 Task: Look for products in the category "Tofu & Meat Alternatives" from Sprouts only.
Action: Mouse moved to (889, 299)
Screenshot: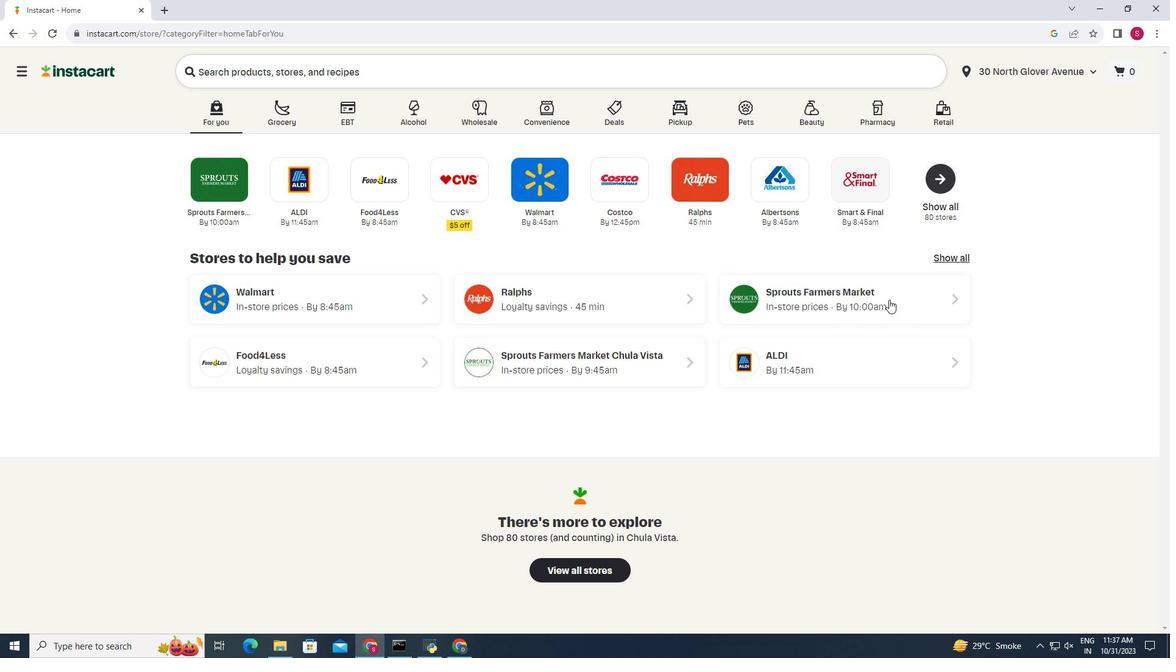 
Action: Mouse pressed left at (889, 299)
Screenshot: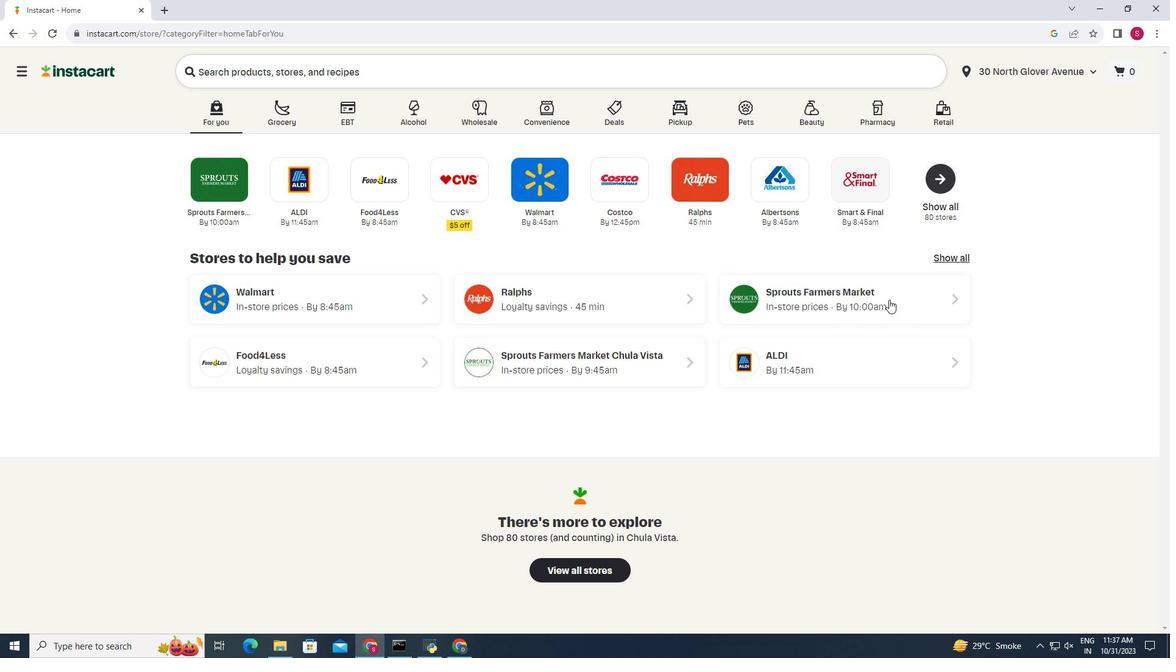 
Action: Mouse moved to (32, 540)
Screenshot: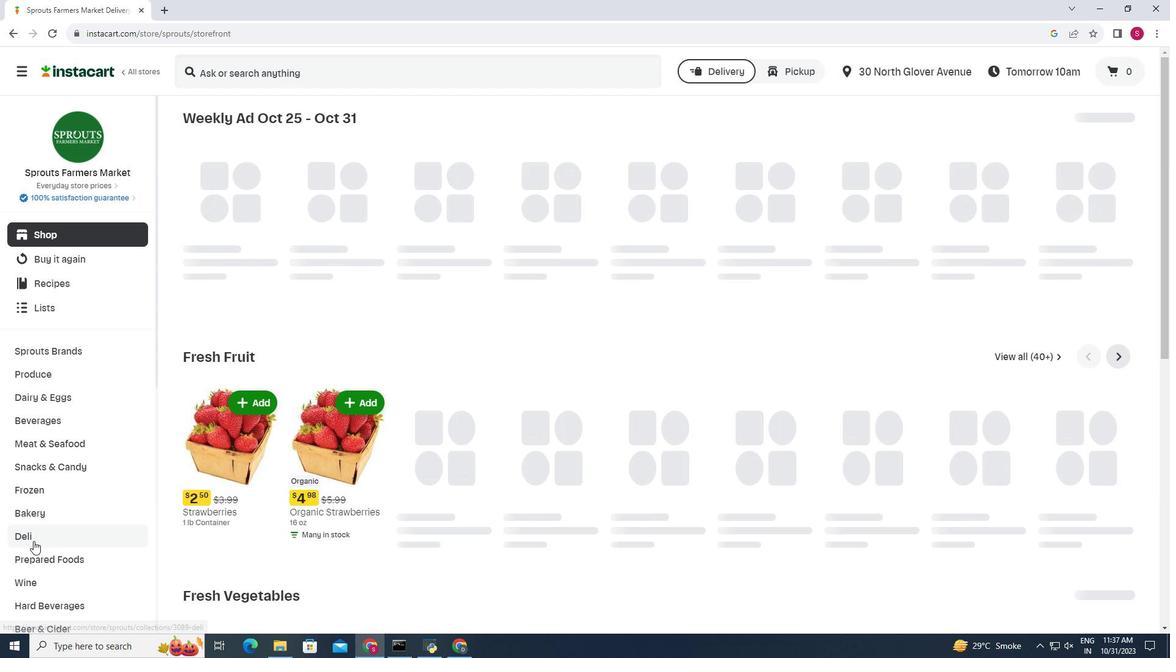 
Action: Mouse pressed left at (32, 540)
Screenshot: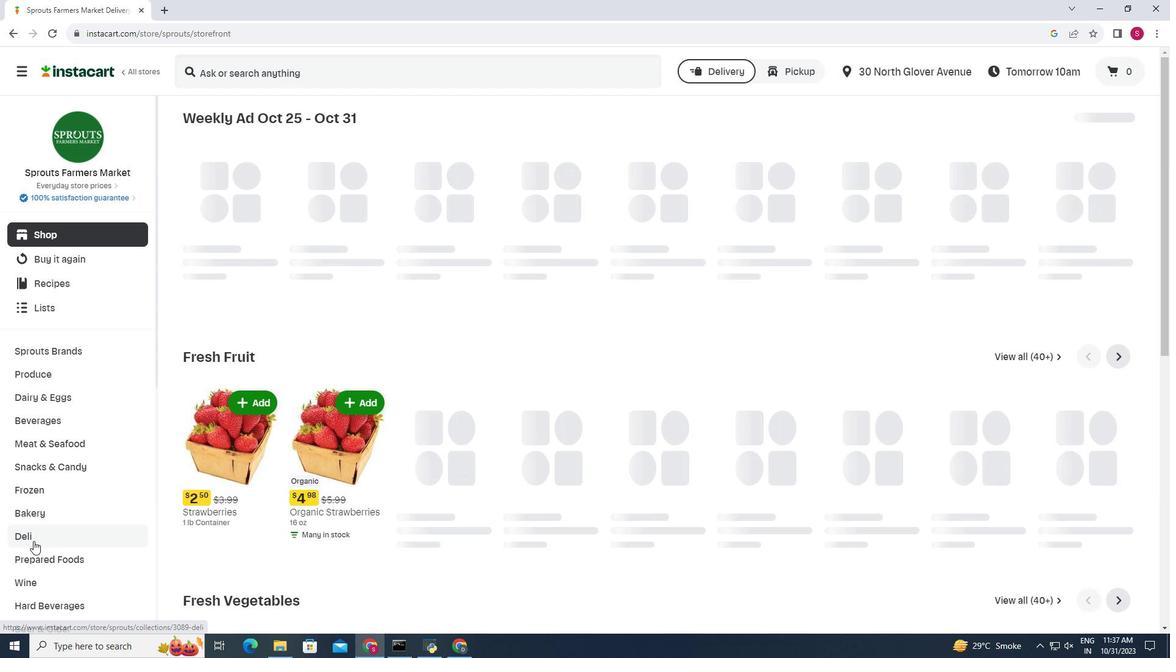 
Action: Mouse moved to (533, 153)
Screenshot: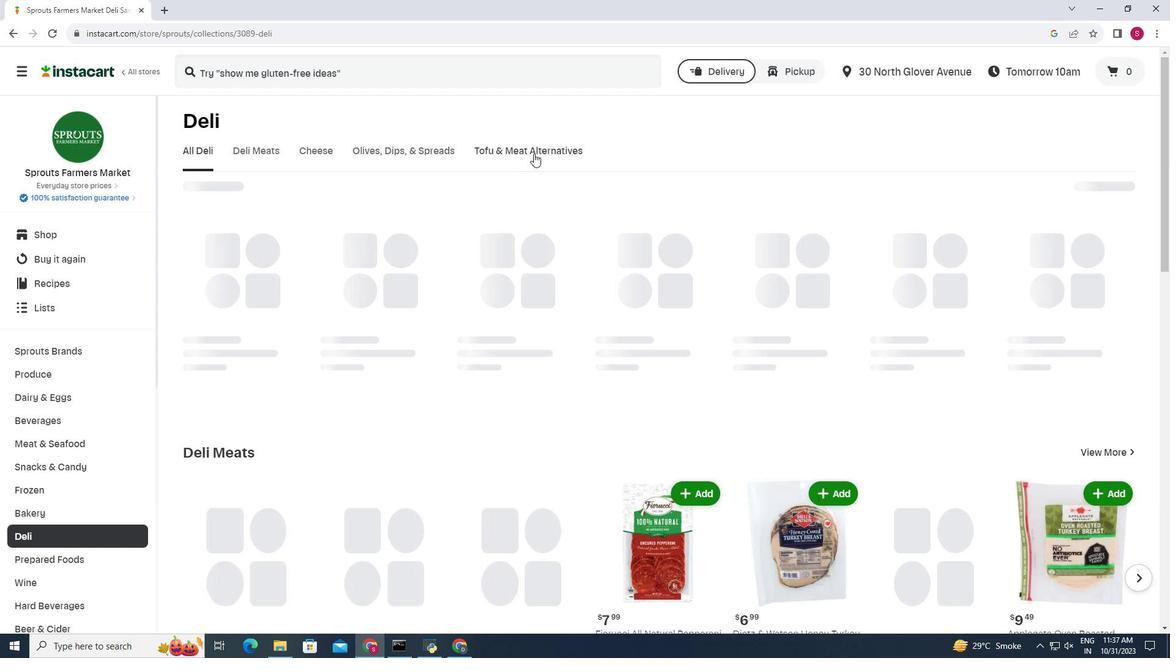 
Action: Mouse pressed left at (533, 153)
Screenshot: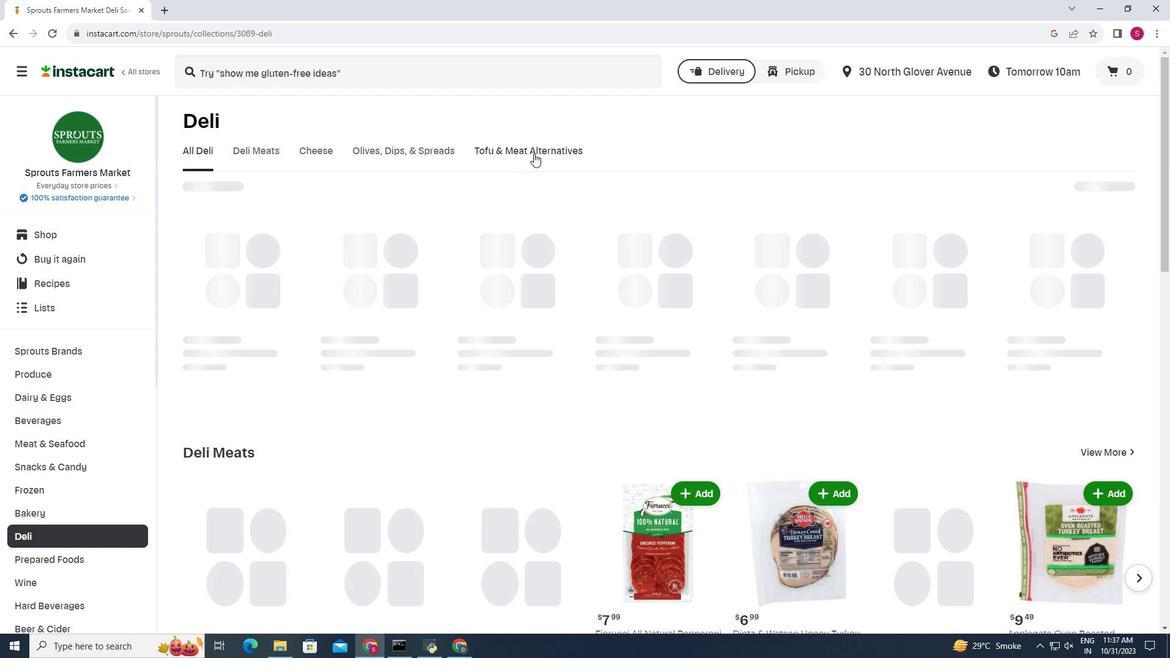 
Action: Mouse moved to (404, 252)
Screenshot: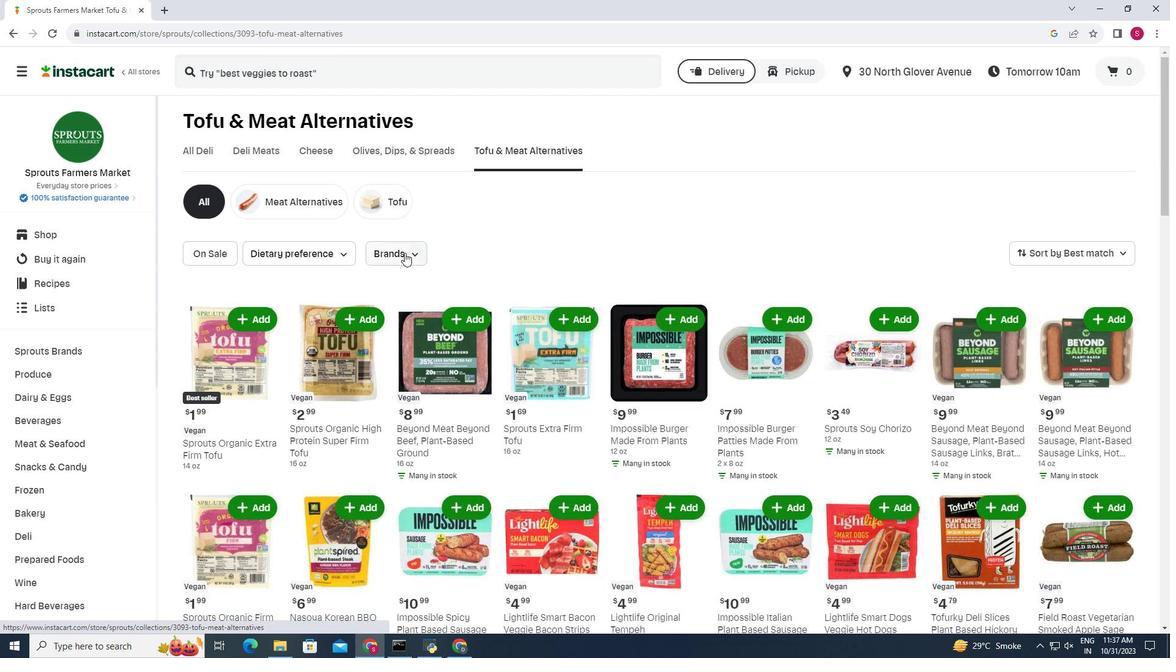 
Action: Mouse pressed left at (404, 252)
Screenshot: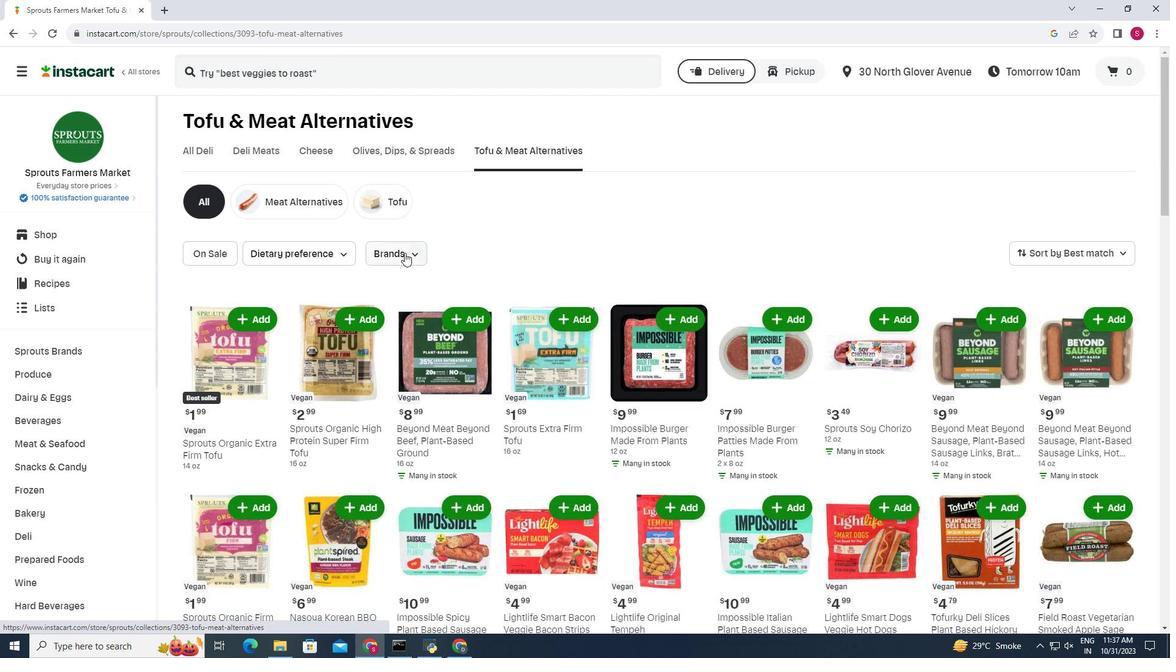 
Action: Mouse moved to (381, 317)
Screenshot: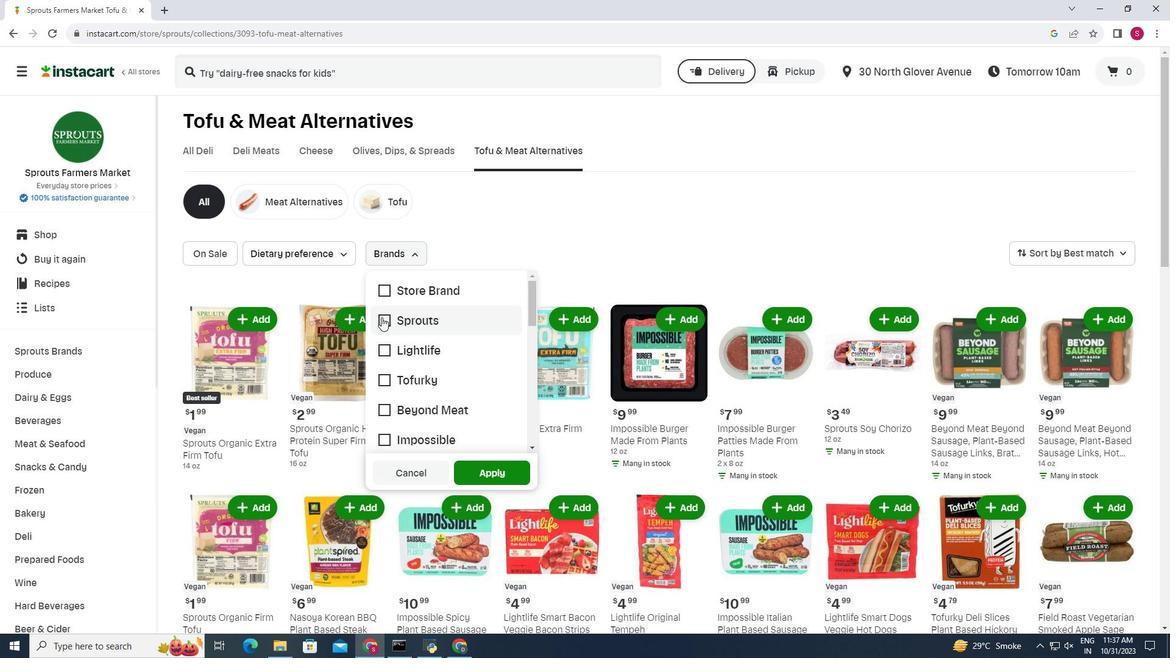 
Action: Mouse pressed left at (381, 317)
Screenshot: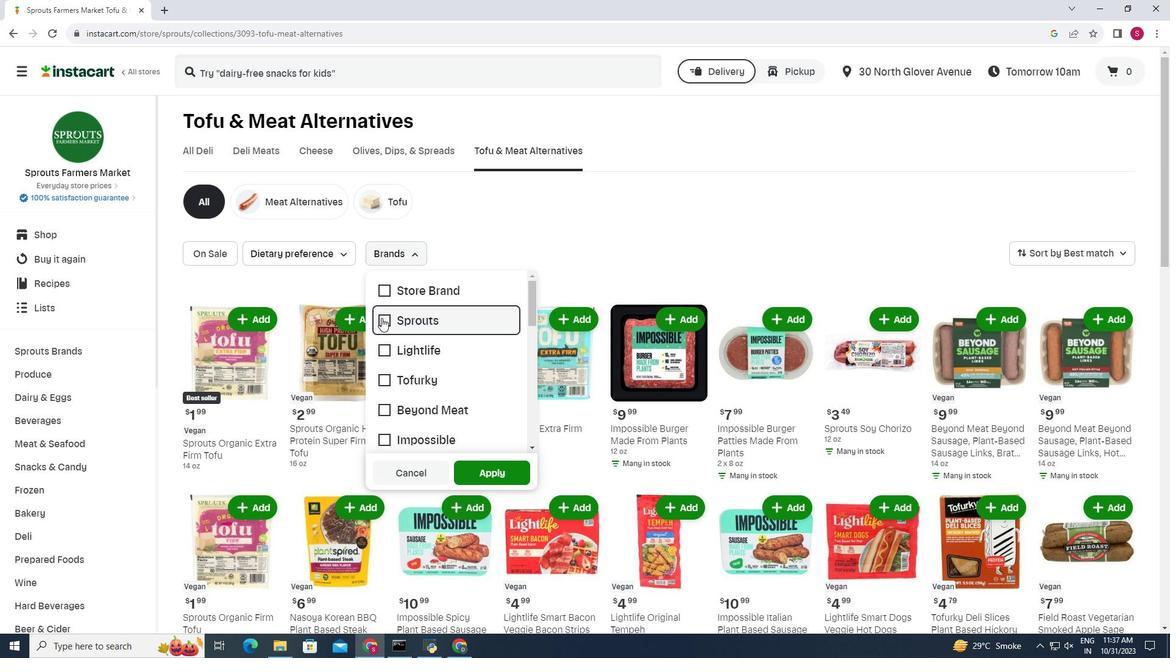 
Action: Mouse moved to (460, 465)
Screenshot: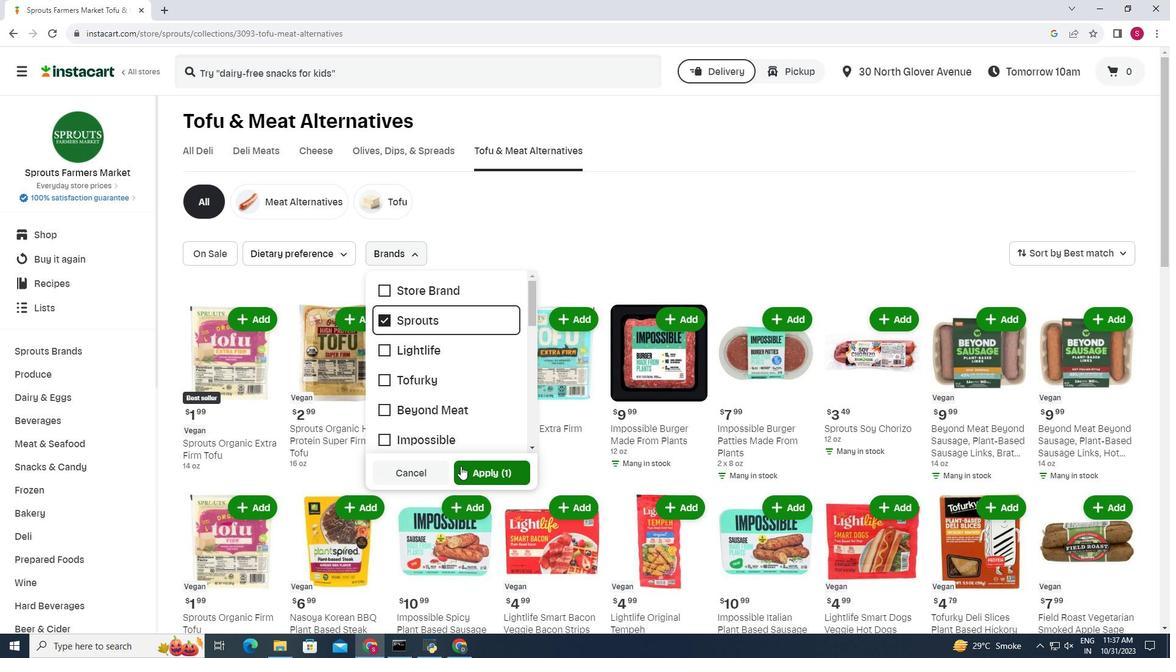 
Action: Mouse pressed left at (460, 465)
Screenshot: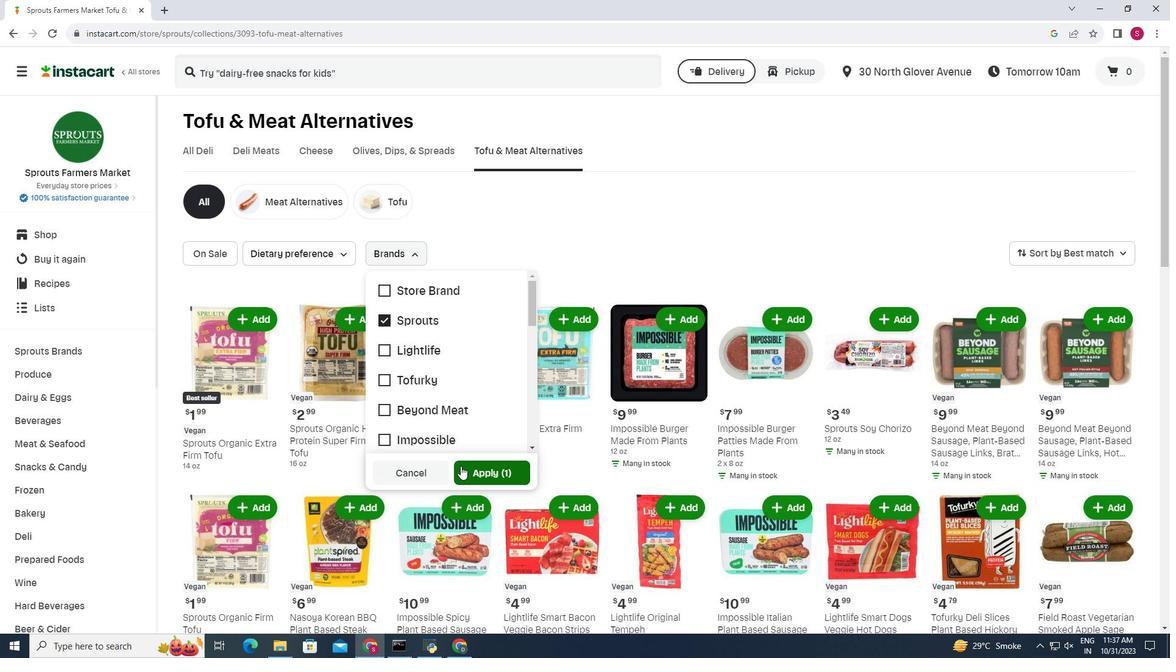 
Action: Mouse moved to (607, 299)
Screenshot: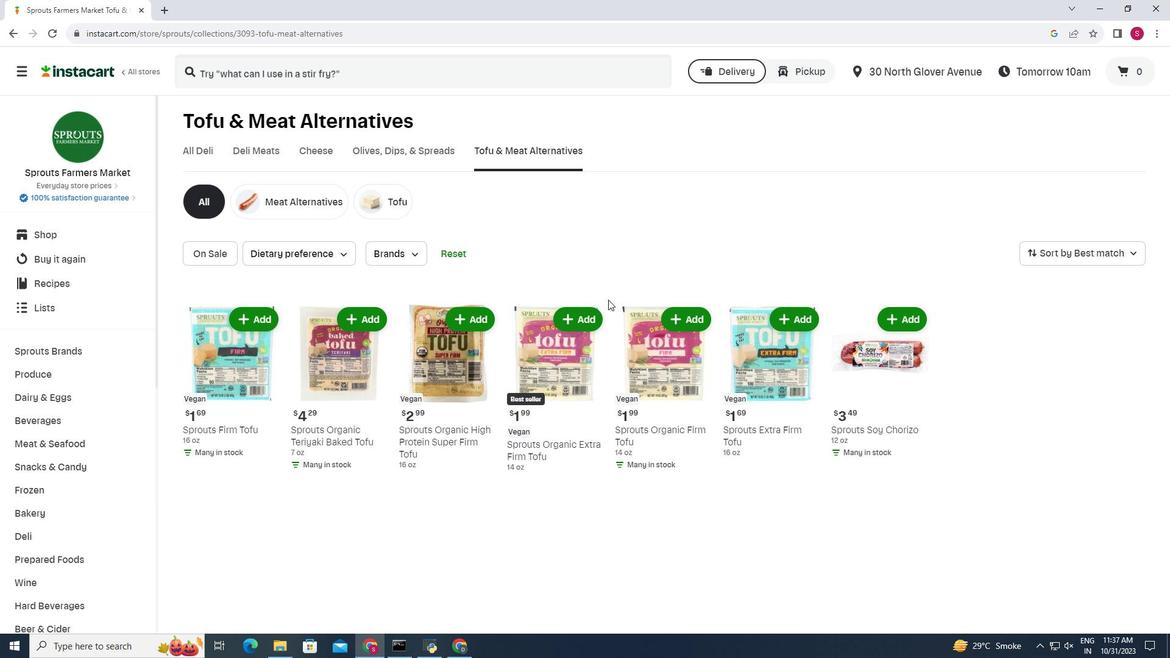 
